 Task: Search for all calendar events related to 'Shubham Jain' and check related emails for more details.
Action: Mouse moved to (19, 63)
Screenshot: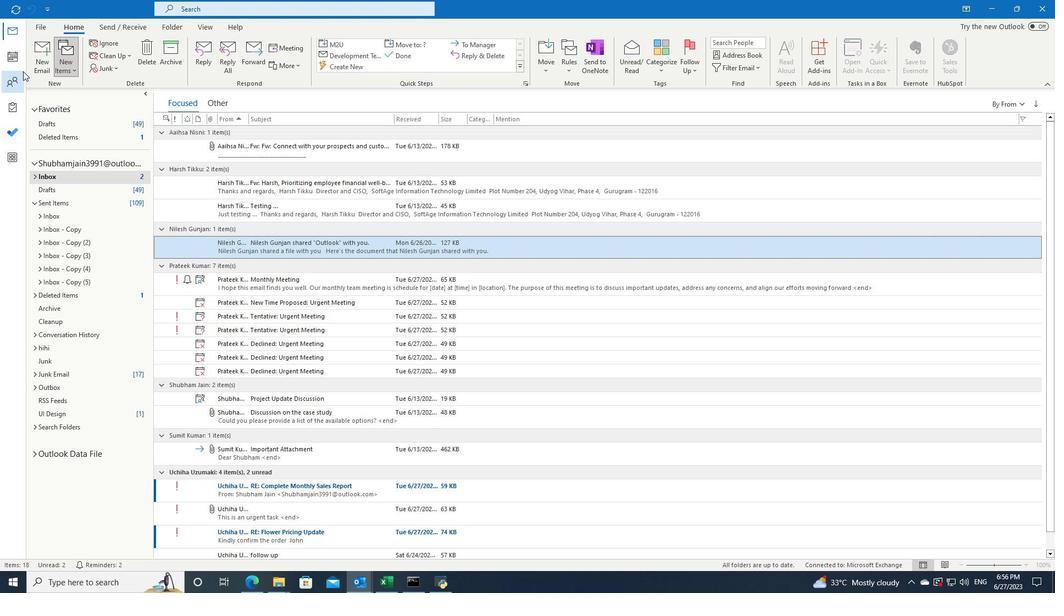 
Action: Mouse pressed left at (19, 63)
Screenshot: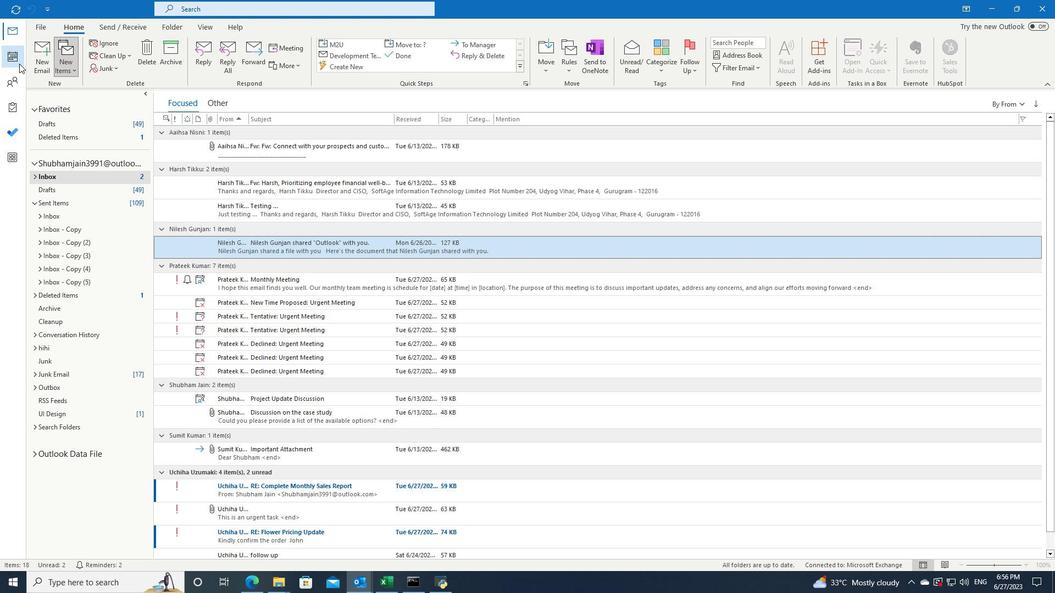 
Action: Mouse moved to (280, 10)
Screenshot: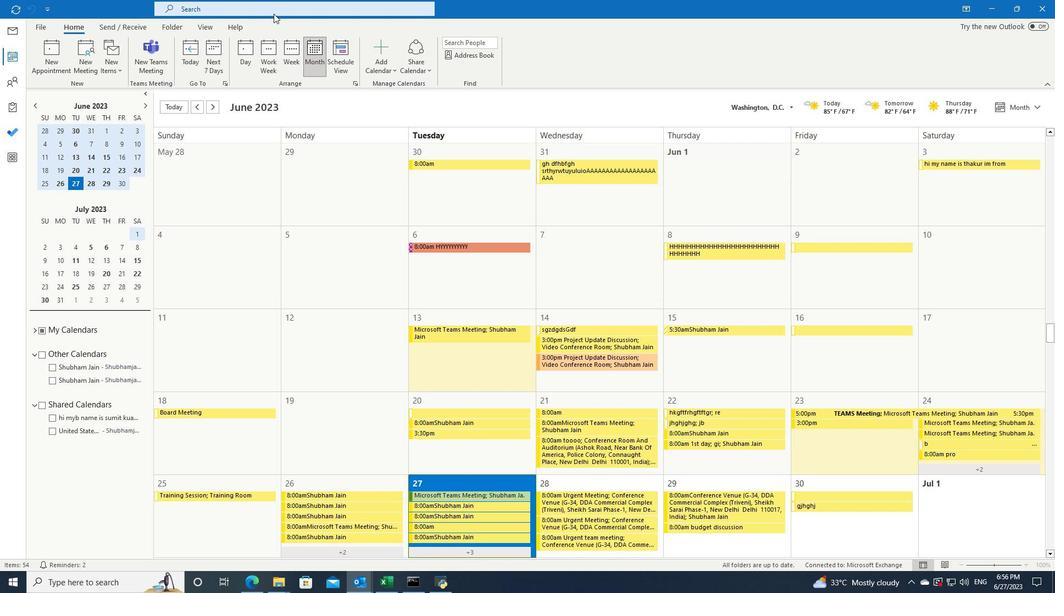 
Action: Mouse pressed left at (280, 10)
Screenshot: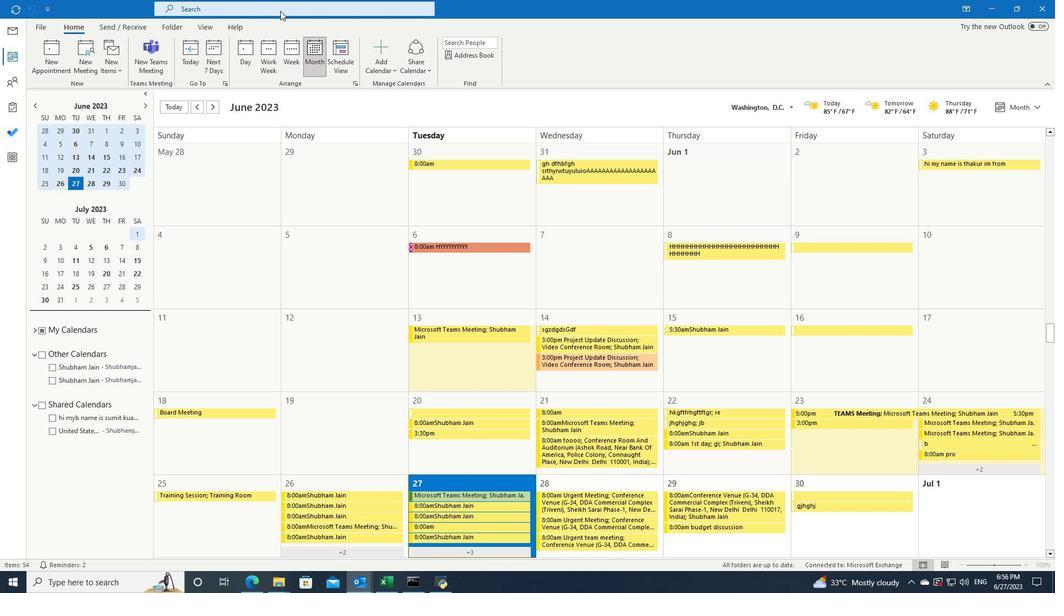 
Action: Mouse moved to (410, 9)
Screenshot: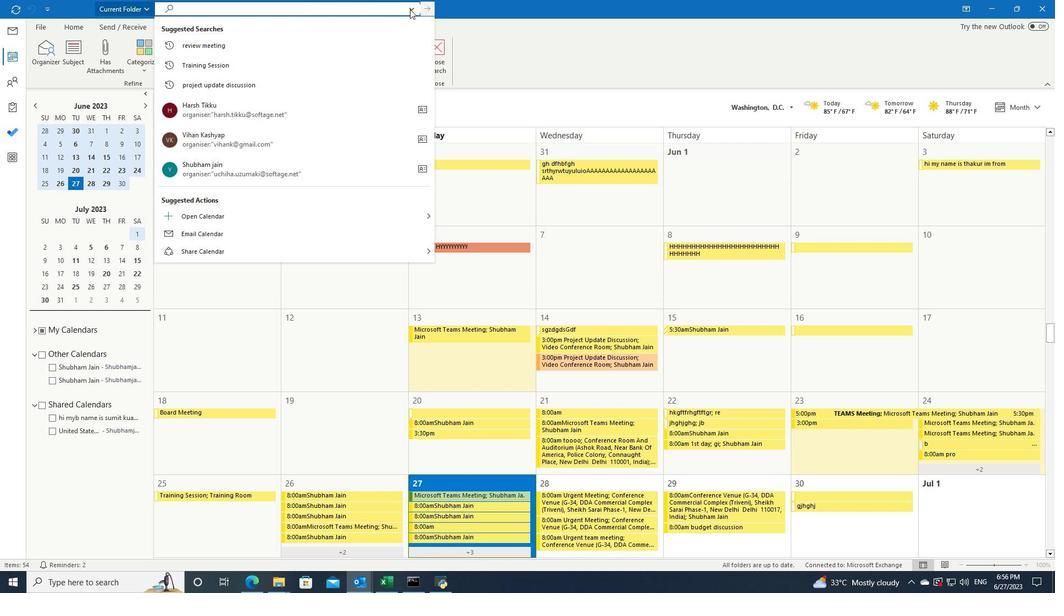 
Action: Mouse pressed left at (410, 9)
Screenshot: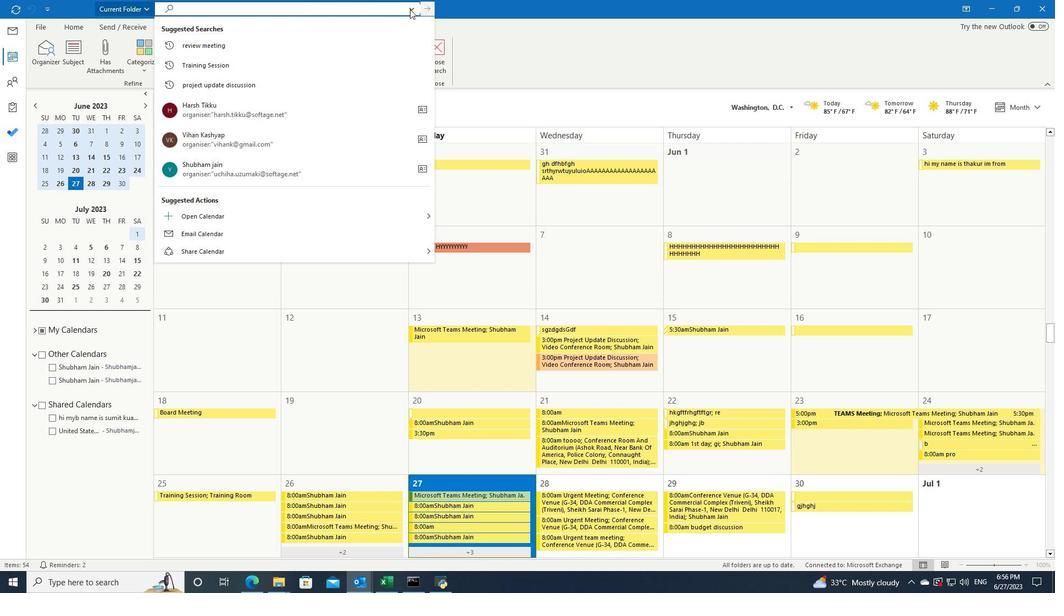 
Action: Mouse moved to (421, 26)
Screenshot: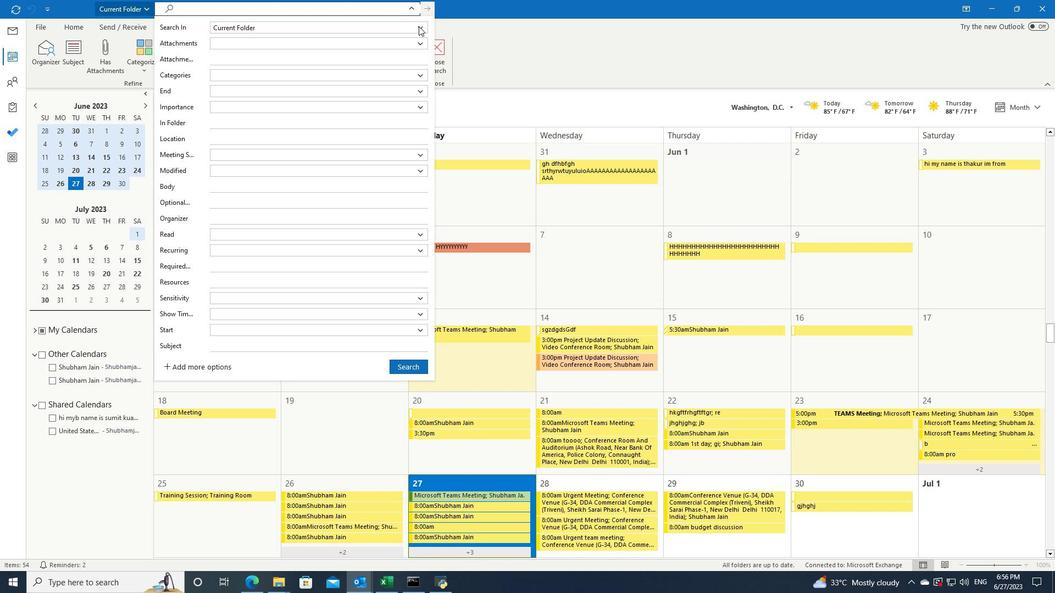 
Action: Mouse pressed left at (421, 26)
Screenshot: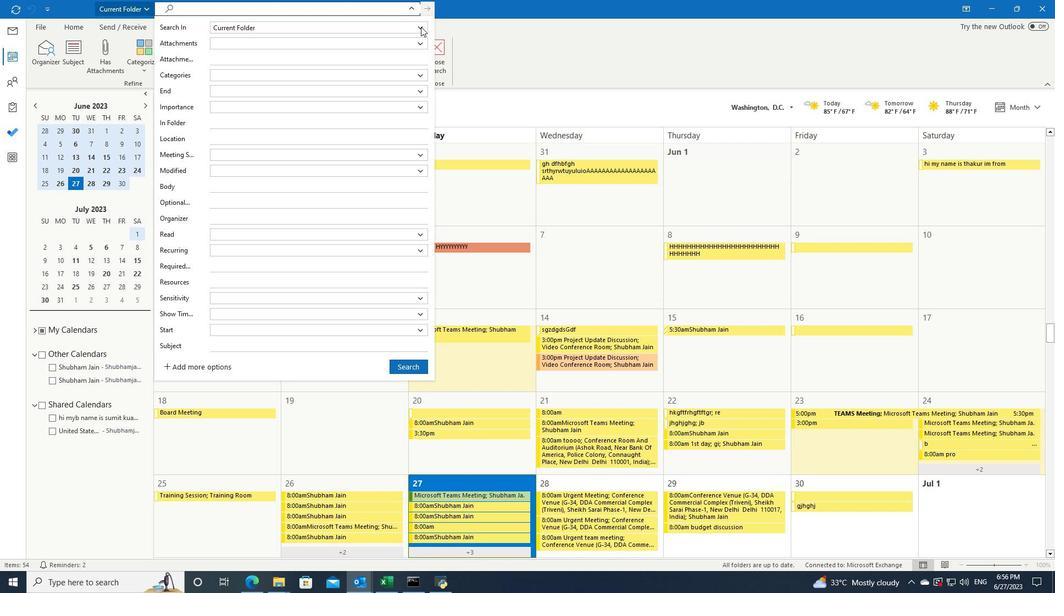 
Action: Mouse moved to (306, 56)
Screenshot: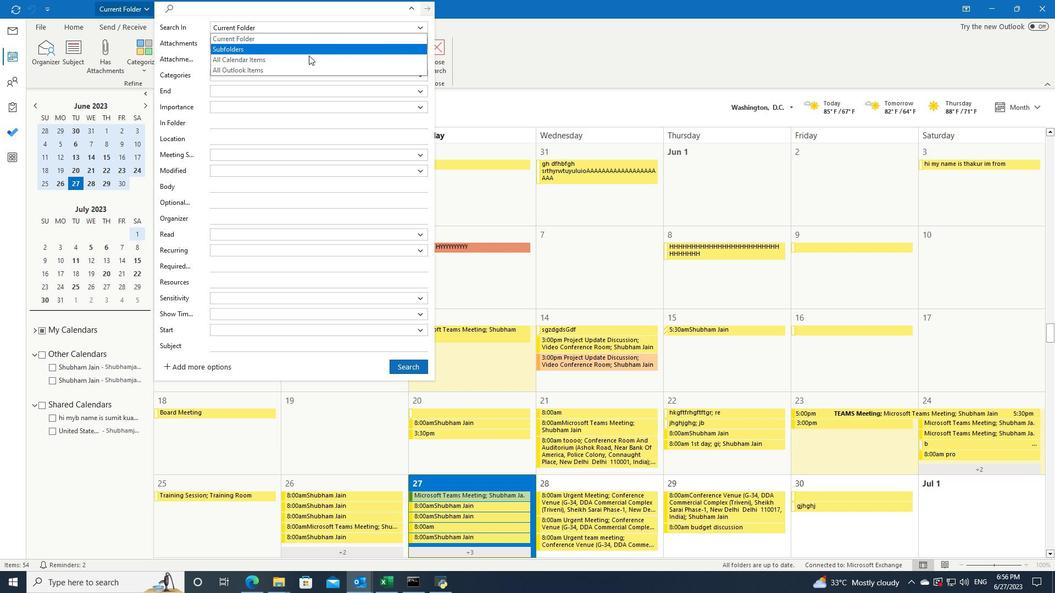 
Action: Mouse pressed left at (306, 56)
Screenshot: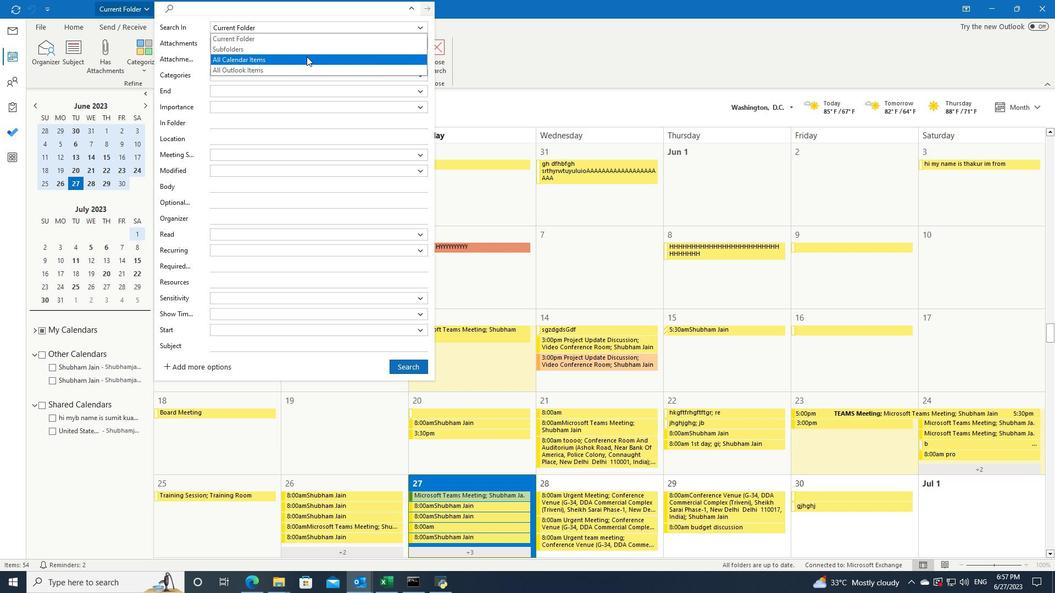 
Action: Mouse moved to (411, 9)
Screenshot: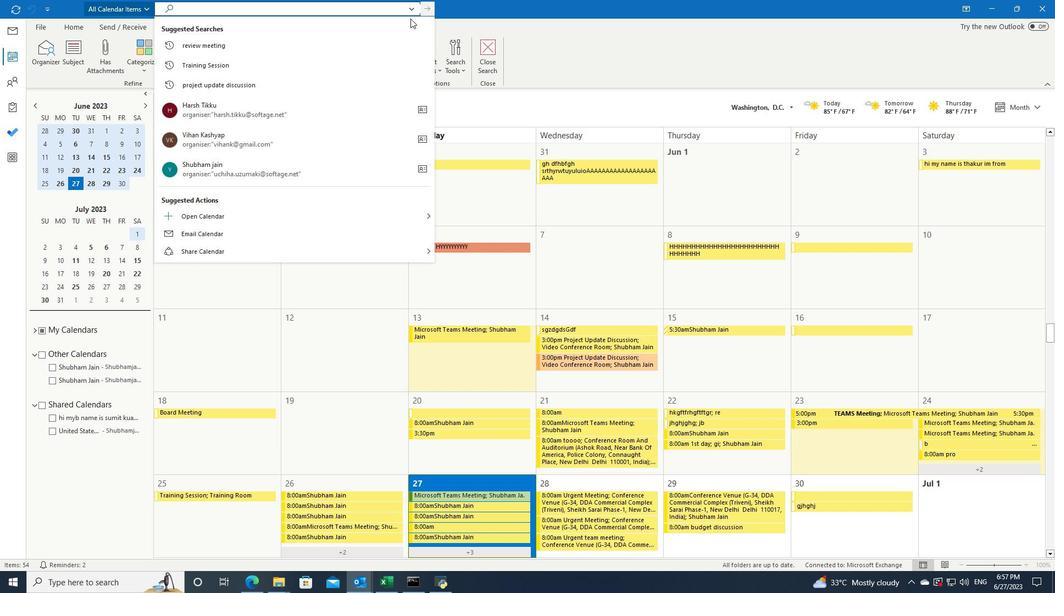 
Action: Mouse pressed left at (411, 9)
Screenshot: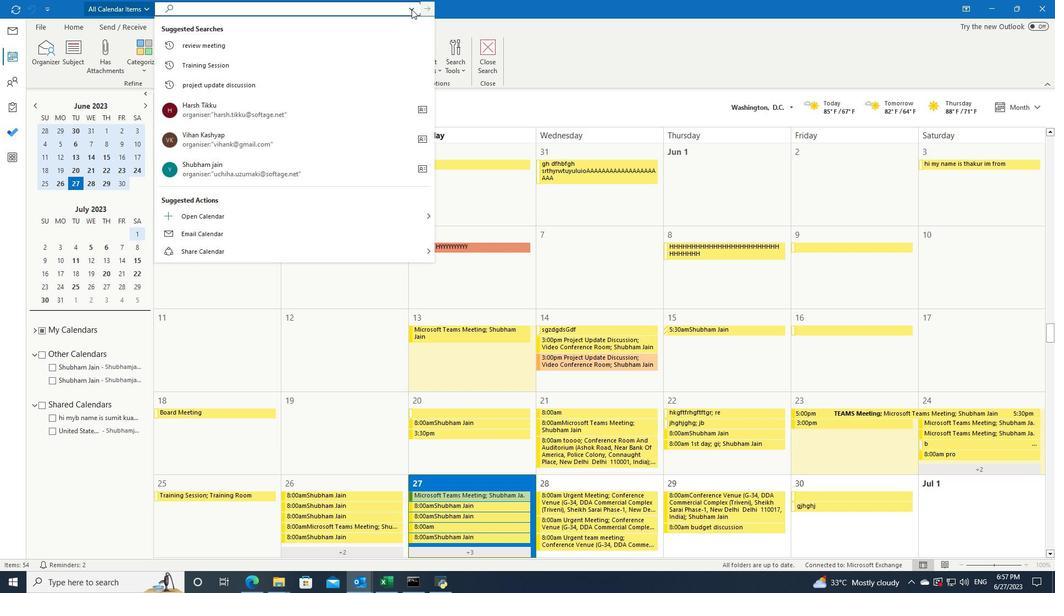 
Action: Mouse moved to (419, 42)
Screenshot: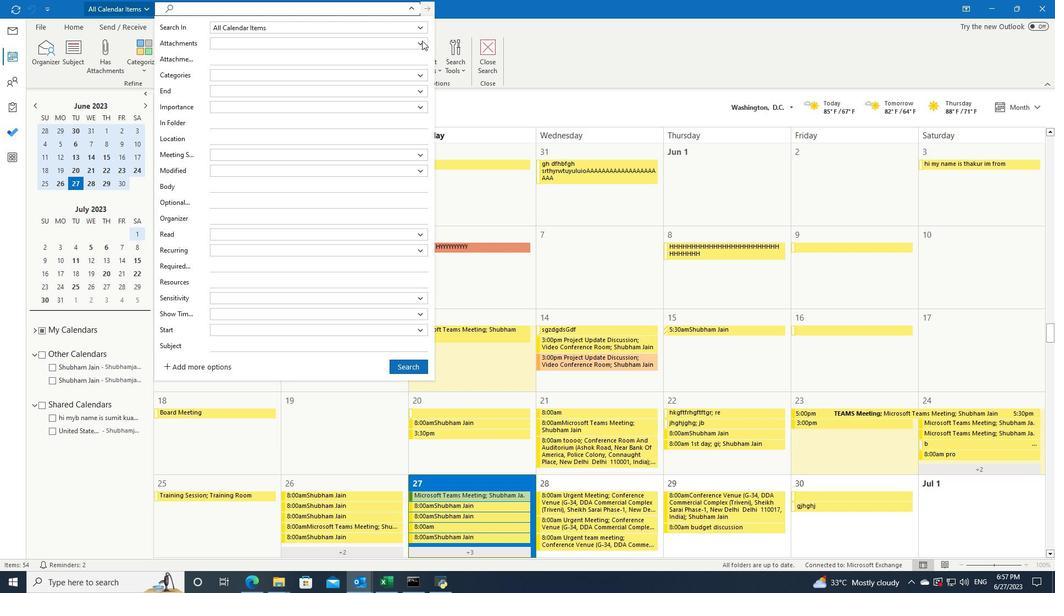 
Action: Mouse pressed left at (419, 42)
Screenshot: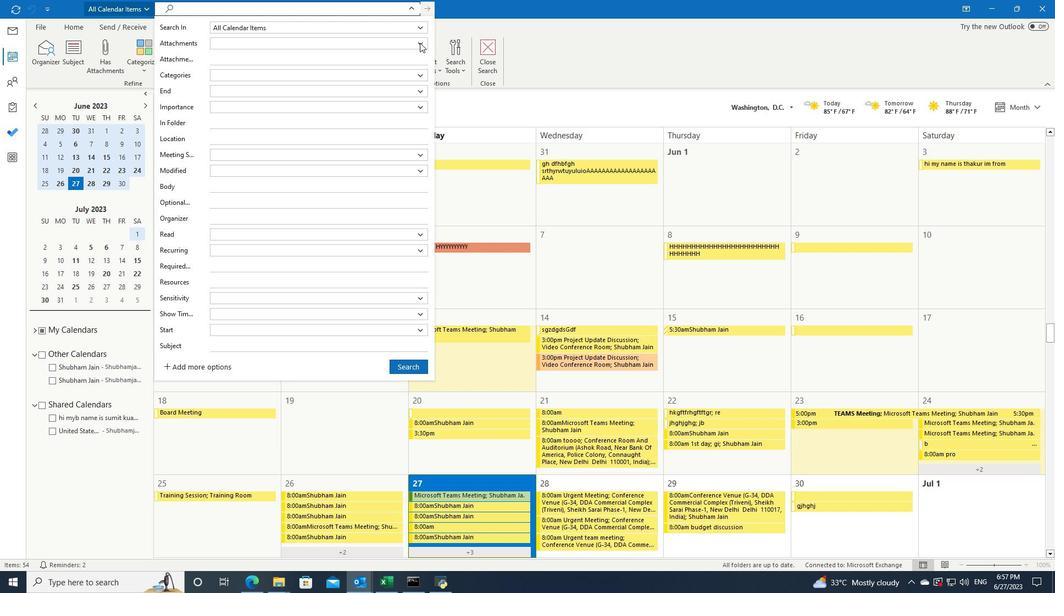 
Action: Mouse moved to (305, 73)
Screenshot: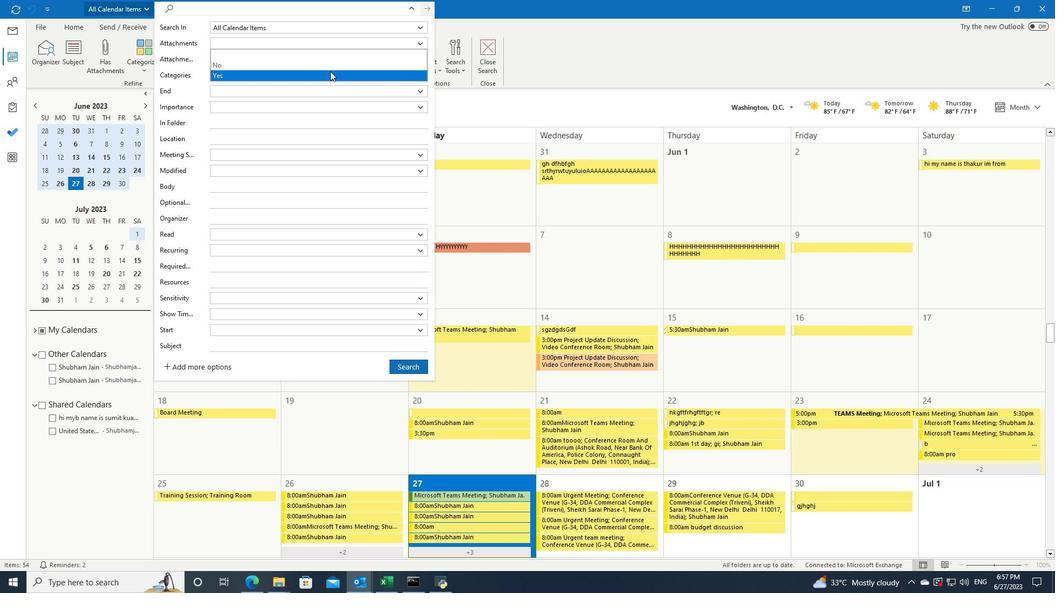 
Action: Mouse pressed left at (305, 73)
Screenshot: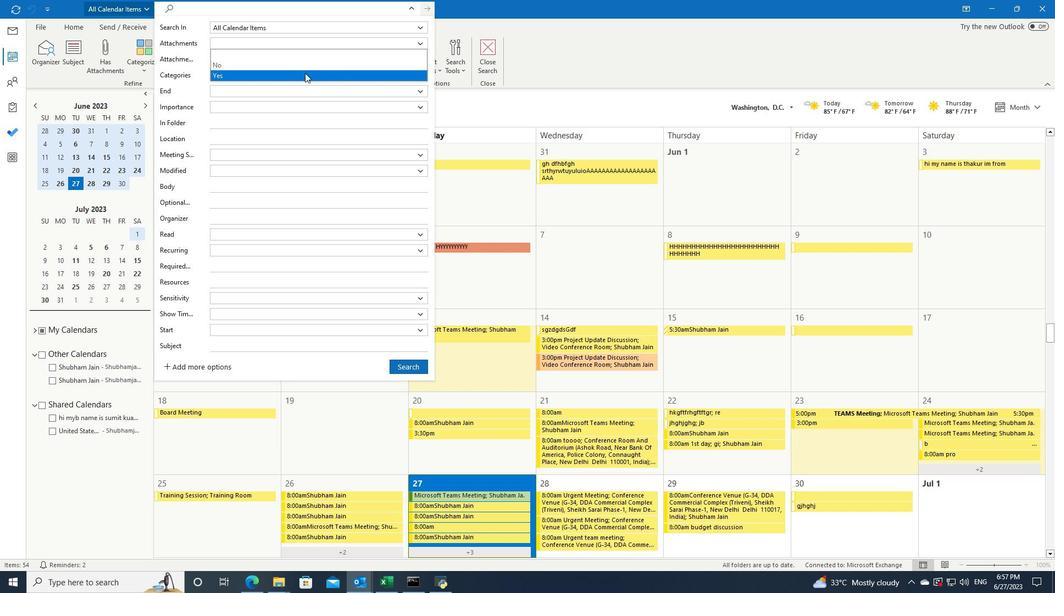 
Action: Mouse moved to (418, 371)
Screenshot: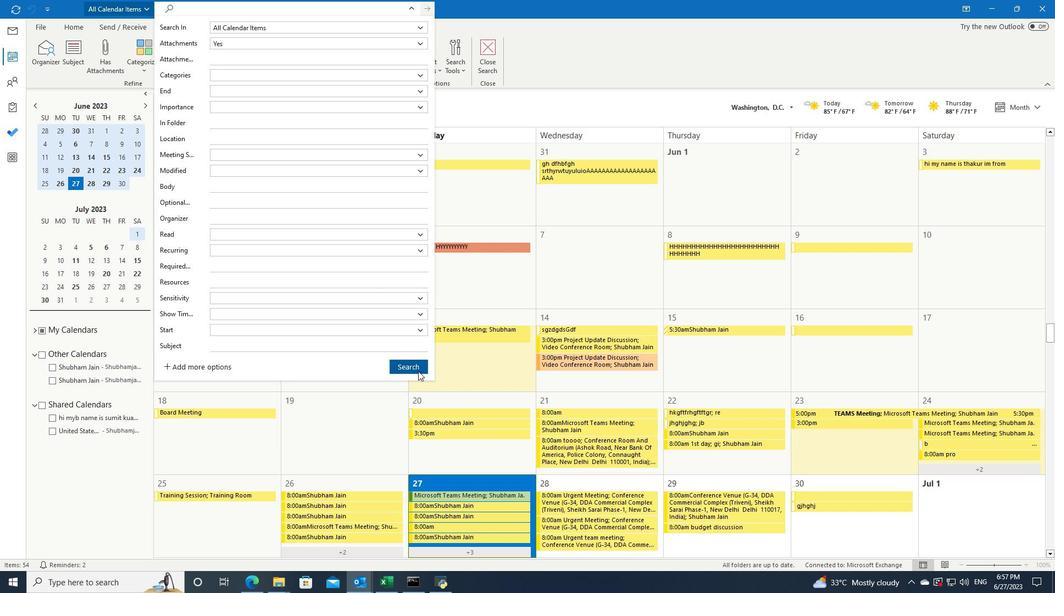 
Action: Mouse pressed left at (418, 371)
Screenshot: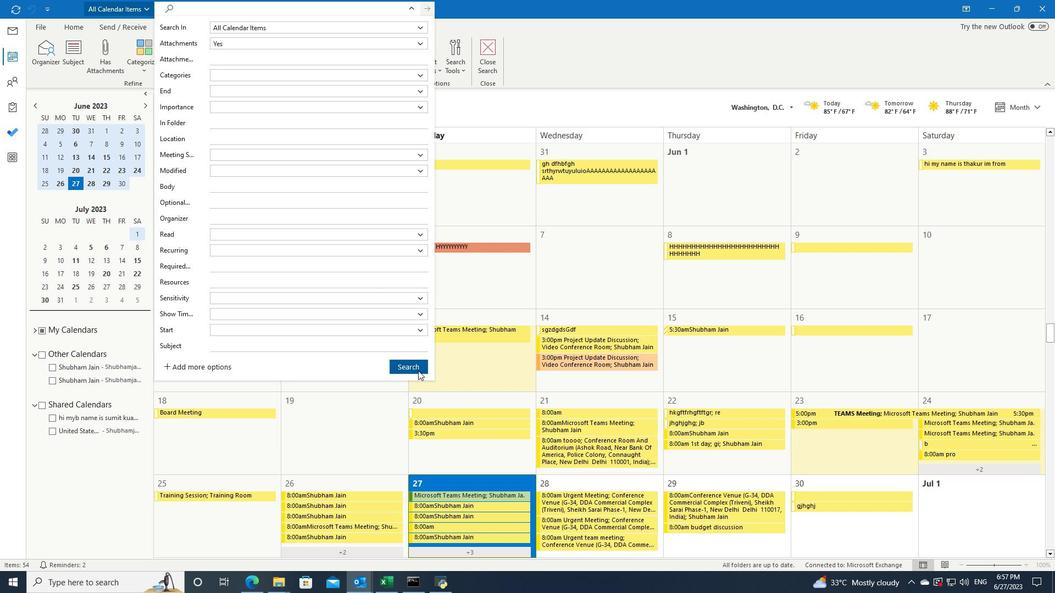 
